Task: Create List Customers in Board Sales Forecasting to Workspace Business Development. Create List Partners in Board Brand Strategy to Workspace Business Development. Create List Vendors in Board Customer Service Ticket Escalation and Resolution to Workspace Business Development
Action: Mouse moved to (53, 281)
Screenshot: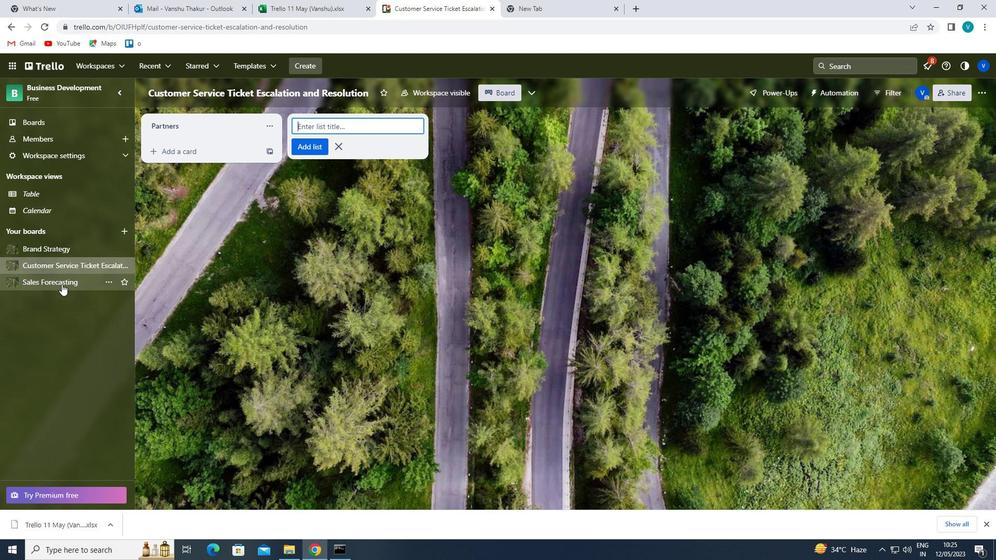 
Action: Mouse pressed left at (53, 281)
Screenshot: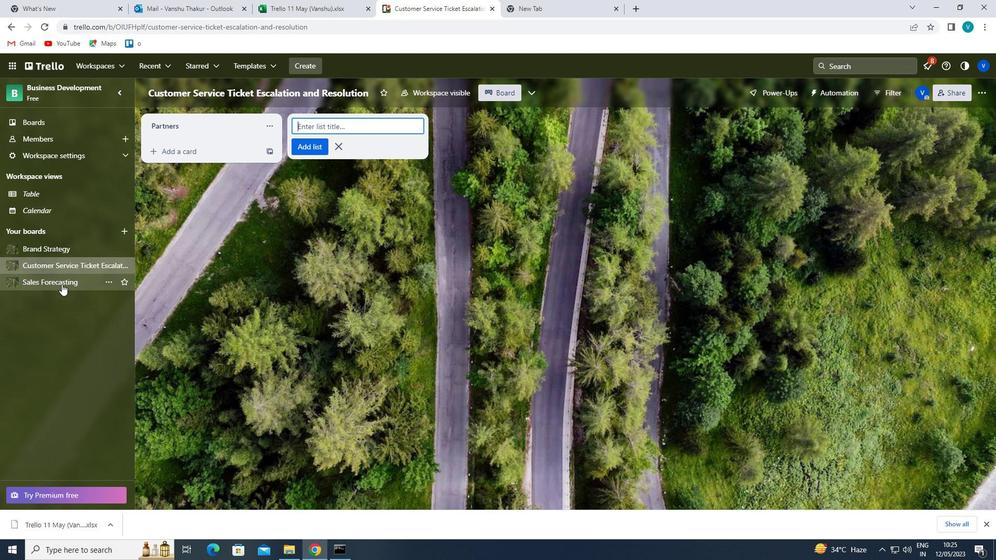 
Action: Mouse moved to (340, 128)
Screenshot: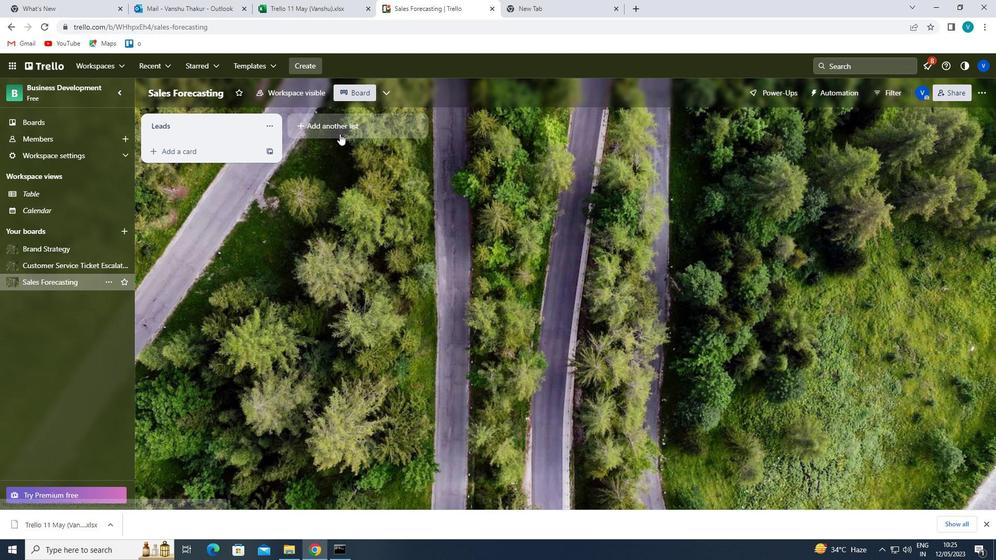 
Action: Mouse pressed left at (340, 128)
Screenshot: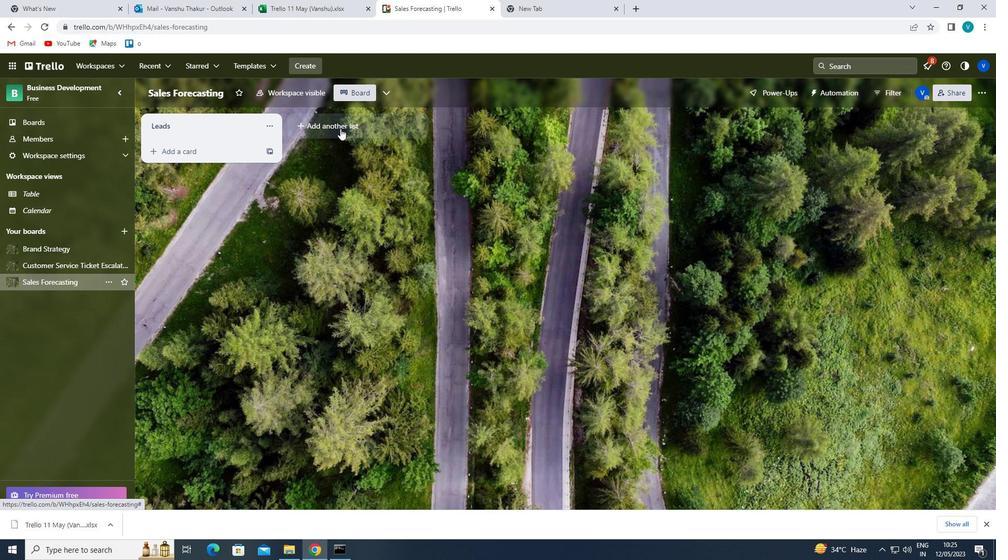 
Action: Key pressed <Key.shift>CUSTOMERS<Key.enter>
Screenshot: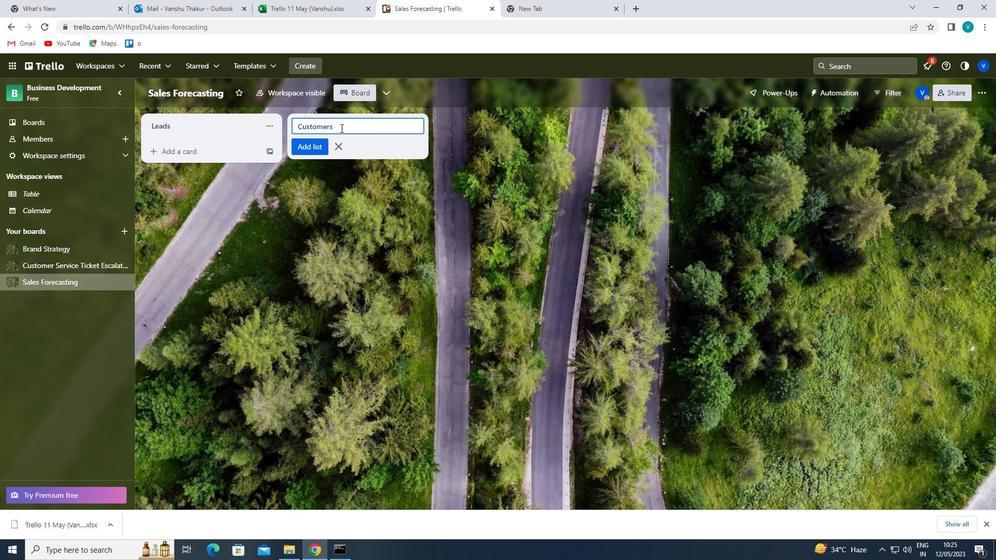 
Action: Mouse moved to (53, 249)
Screenshot: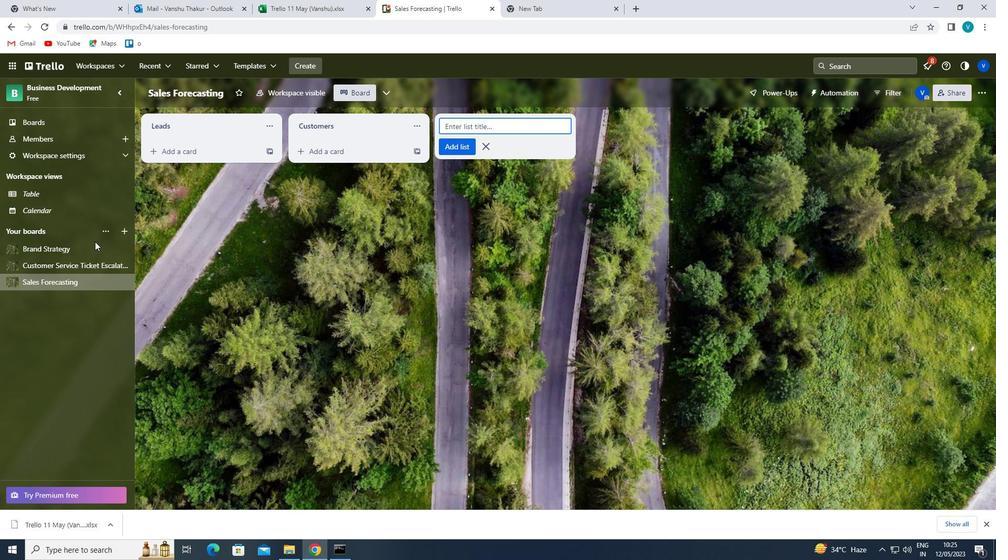 
Action: Mouse pressed left at (53, 249)
Screenshot: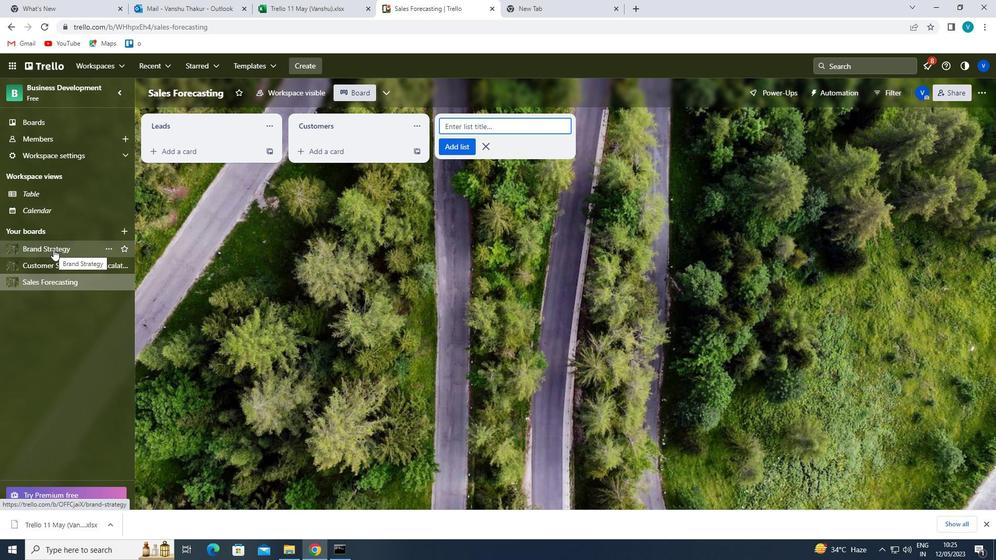 
Action: Mouse moved to (316, 119)
Screenshot: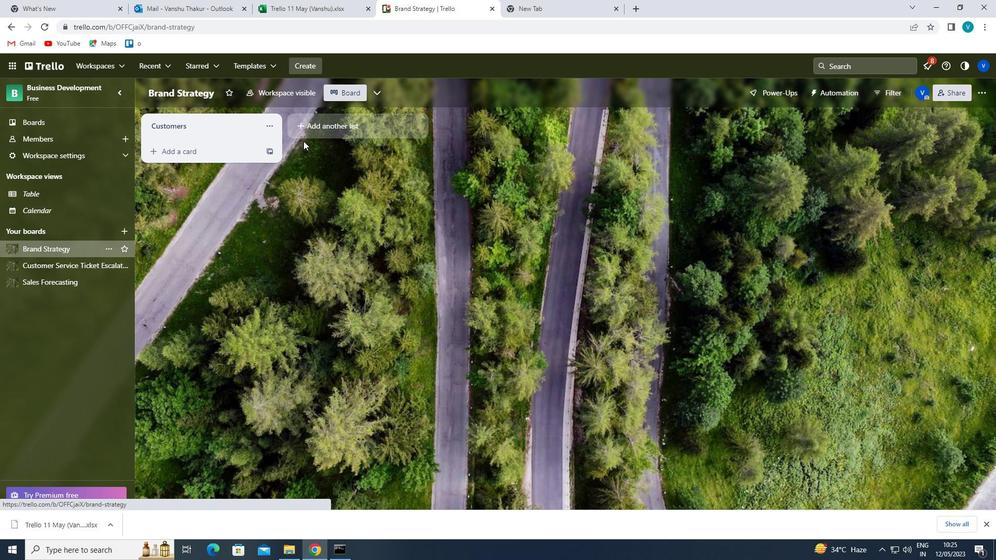 
Action: Mouse pressed left at (316, 119)
Screenshot: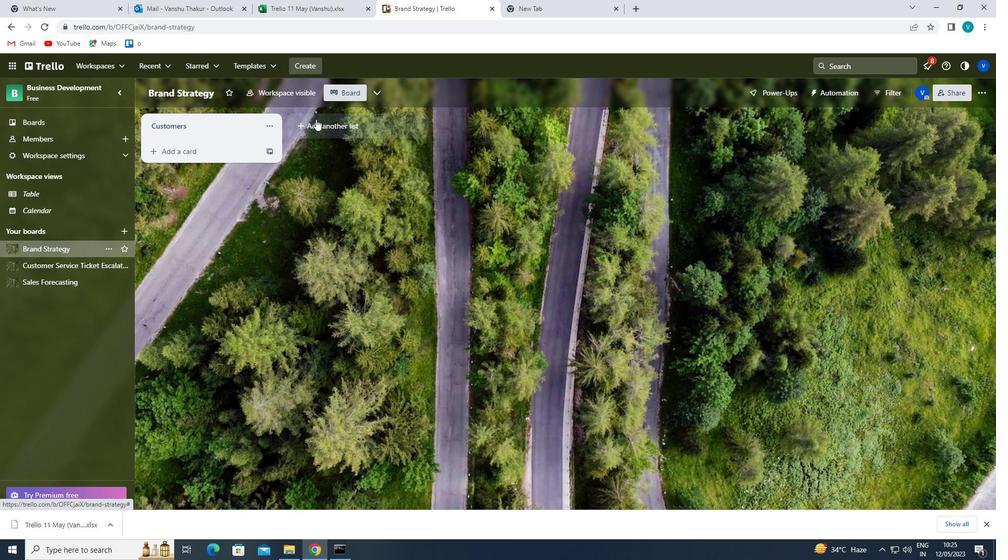 
Action: Key pressed <Key.shift><Key.shift><Key.shift><Key.shift><Key.shift><Key.shift><Key.shift><Key.shift>PARTNERS<Key.enter>
Screenshot: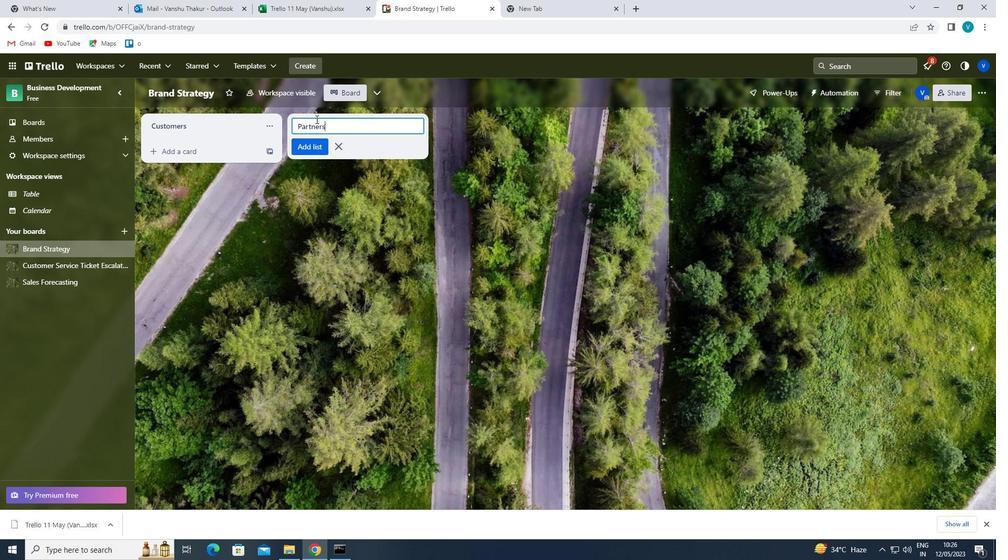 
Action: Mouse moved to (68, 264)
Screenshot: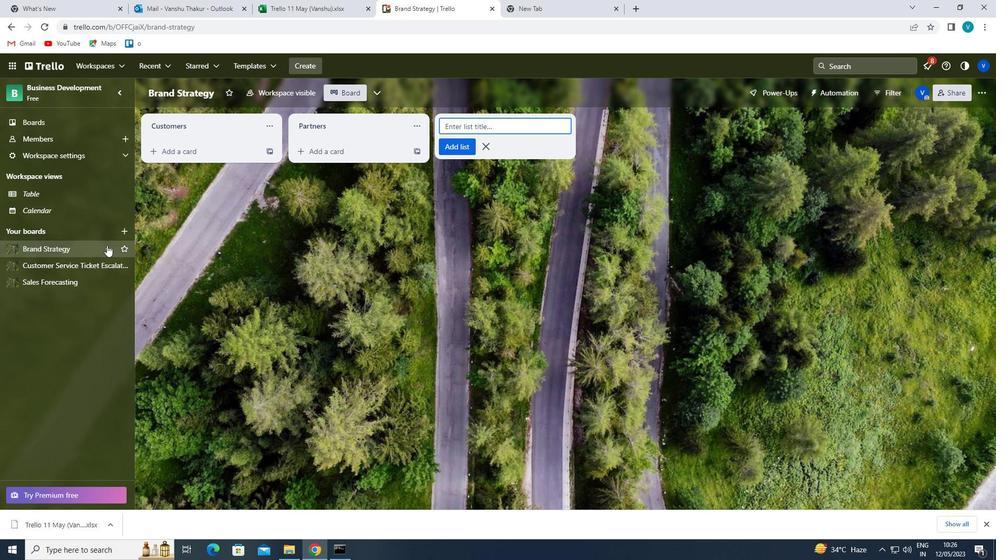
Action: Mouse pressed left at (68, 264)
Screenshot: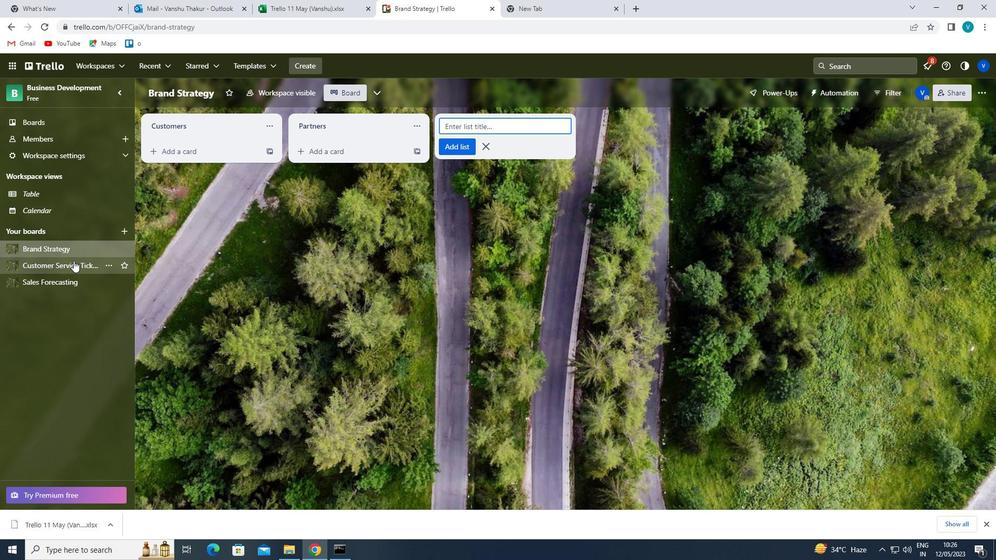 
Action: Mouse moved to (335, 121)
Screenshot: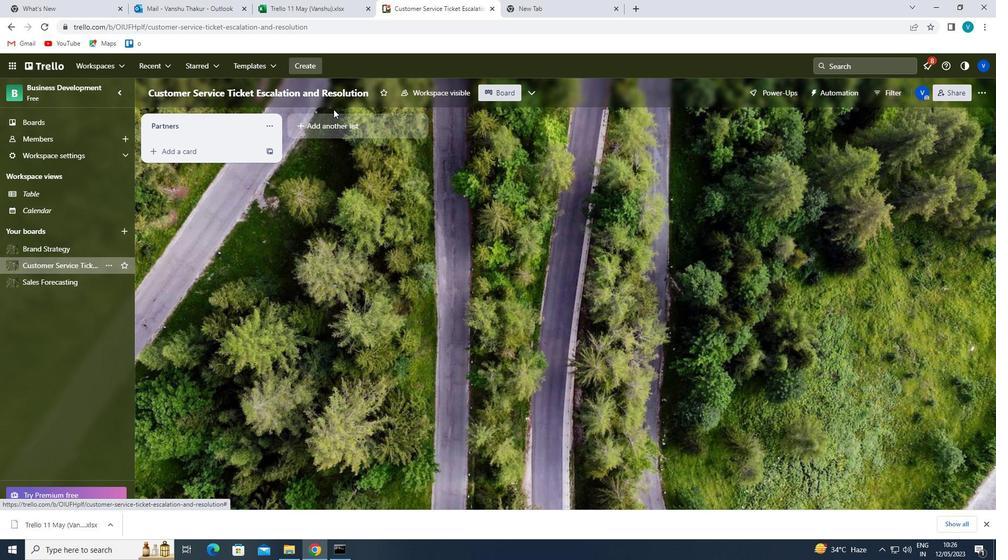 
Action: Mouse pressed left at (335, 121)
Screenshot: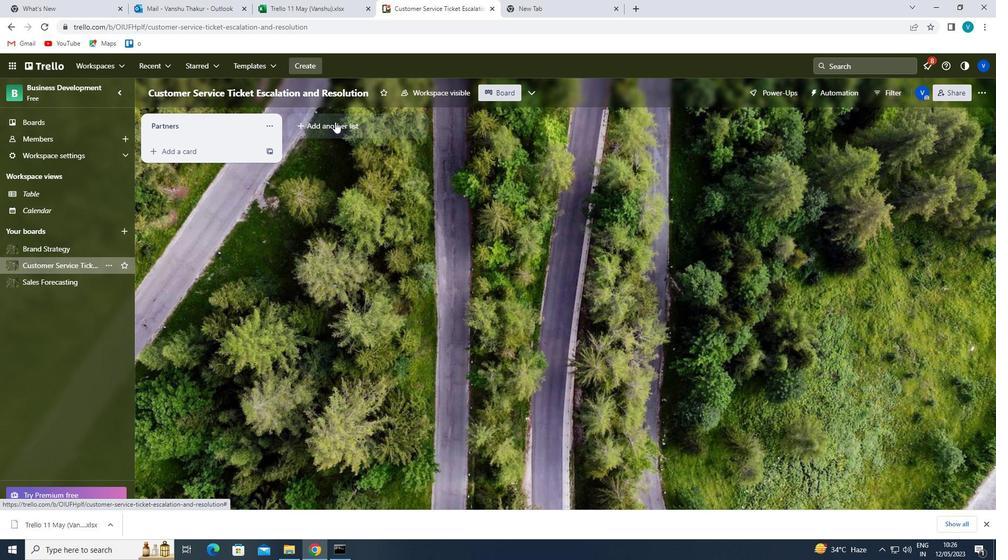 
Action: Key pressed <Key.shift><Key.shift><Key.shift>VENDORS<Key.enter>
Screenshot: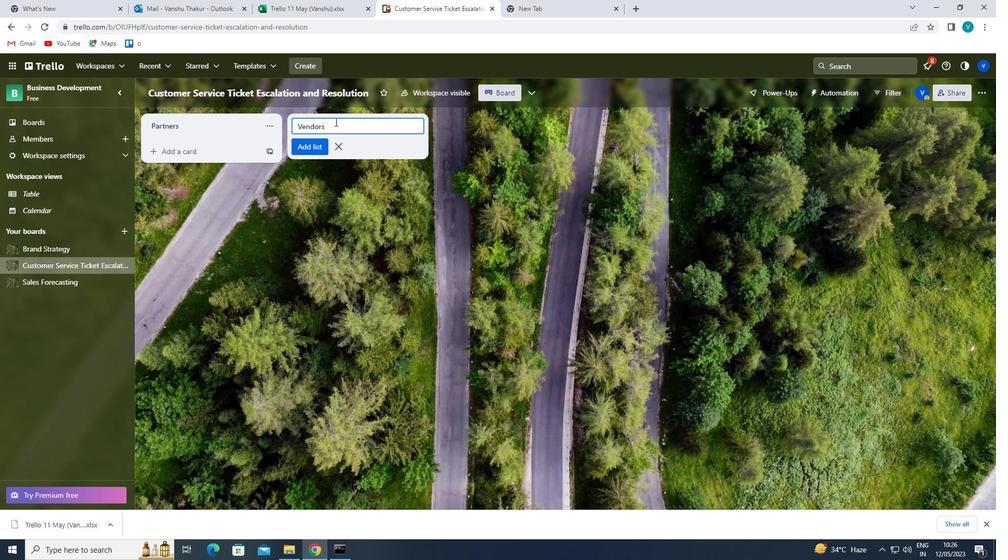 
